 Task: Create new folder Folder0010
Action: Mouse moved to (546, 44)
Screenshot: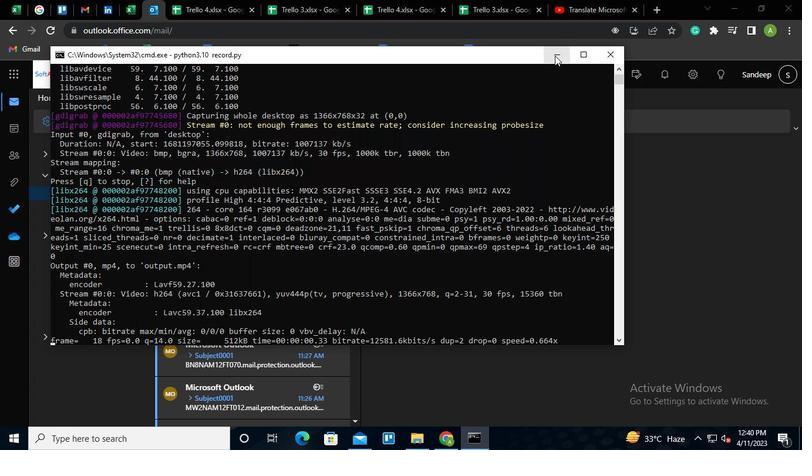 
Action: Mouse pressed left at (546, 44)
Screenshot: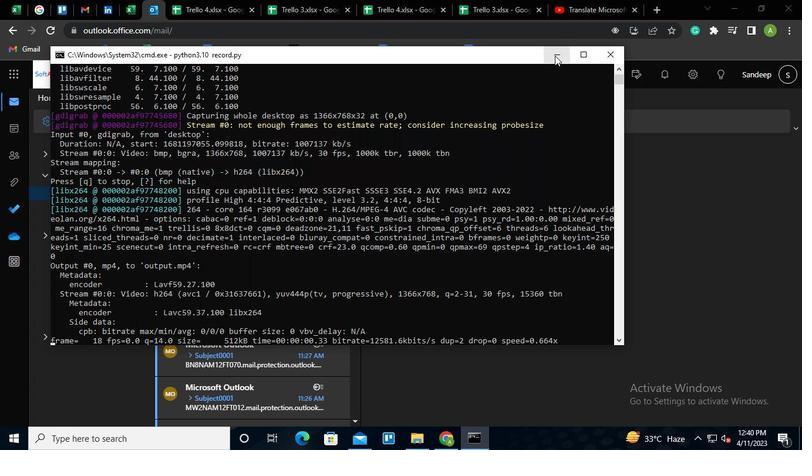
Action: Mouse moved to (83, 324)
Screenshot: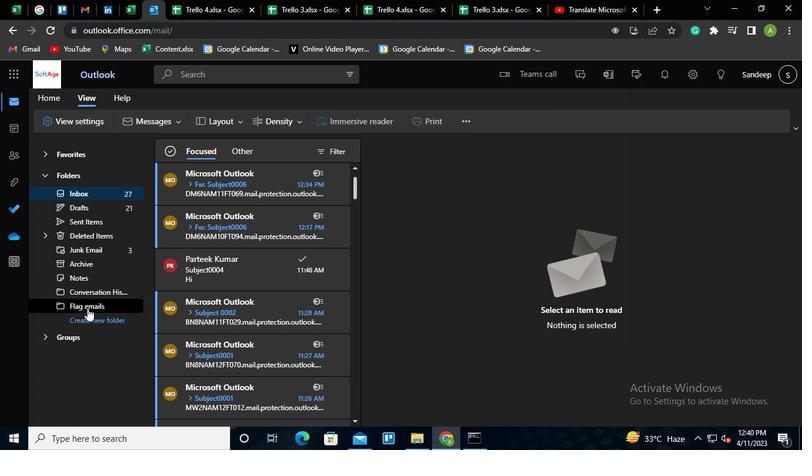 
Action: Mouse pressed left at (83, 324)
Screenshot: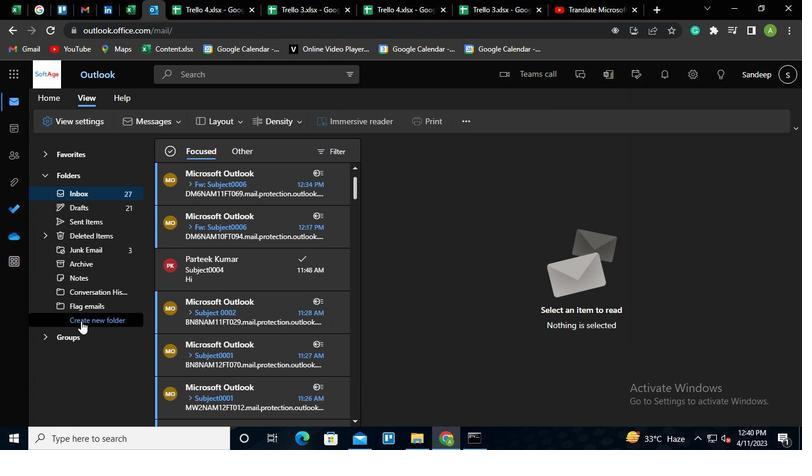 
Action: Keyboard Key.shift
Screenshot: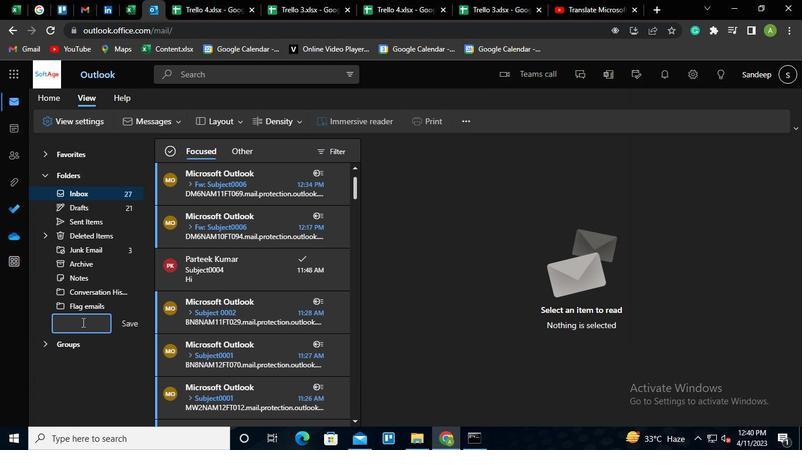 
Action: Keyboard F
Screenshot: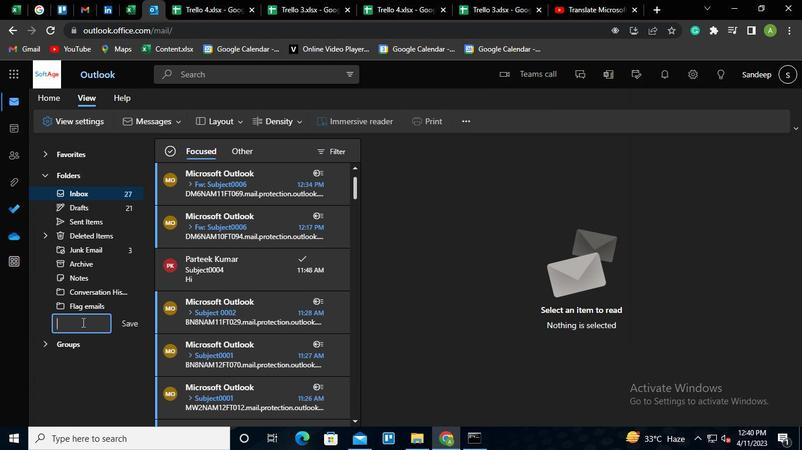 
Action: Keyboard o
Screenshot: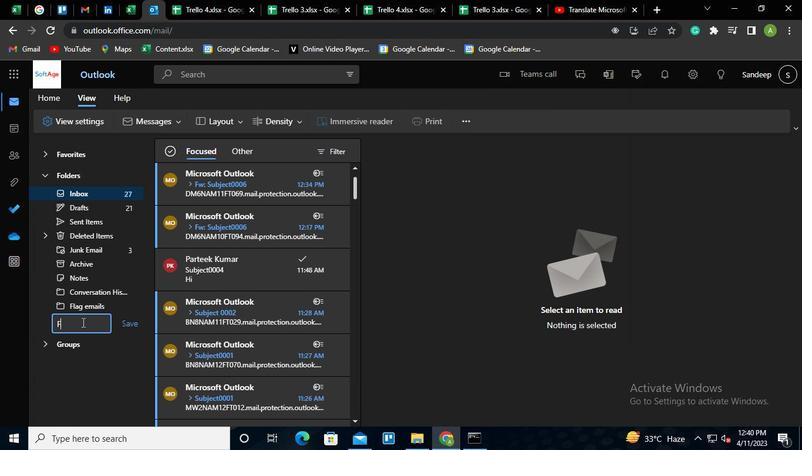 
Action: Keyboard l
Screenshot: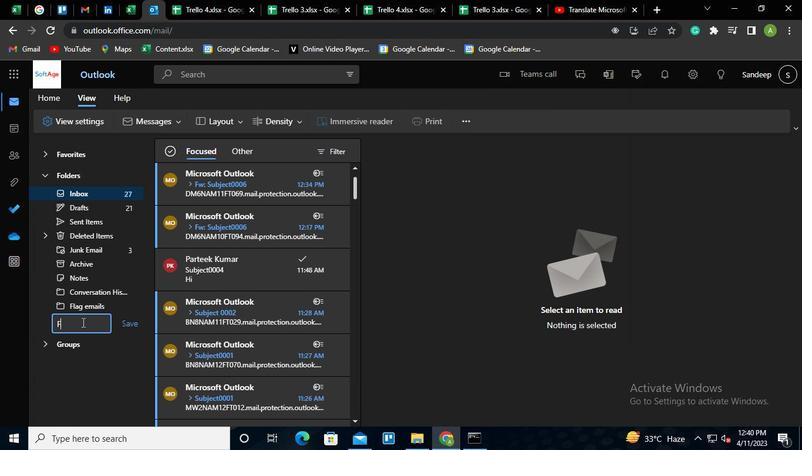 
Action: Keyboard d
Screenshot: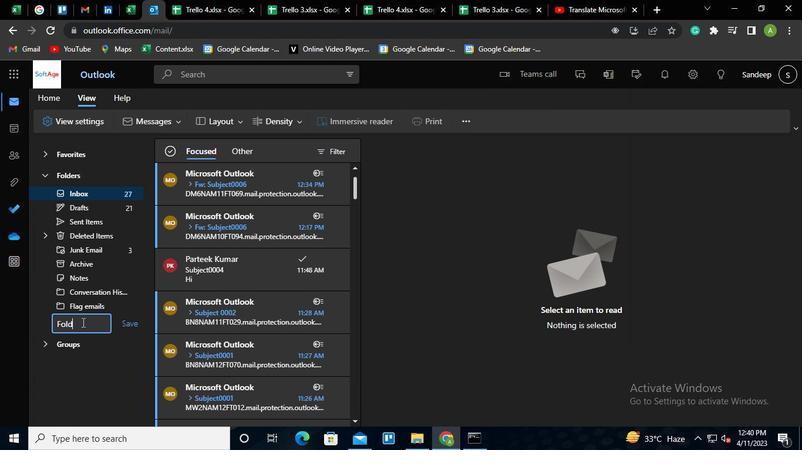 
Action: Keyboard e
Screenshot: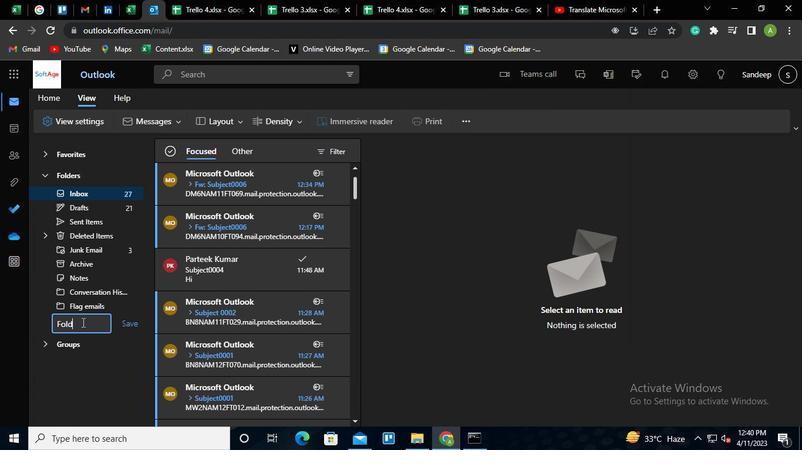 
Action: Keyboard r
Screenshot: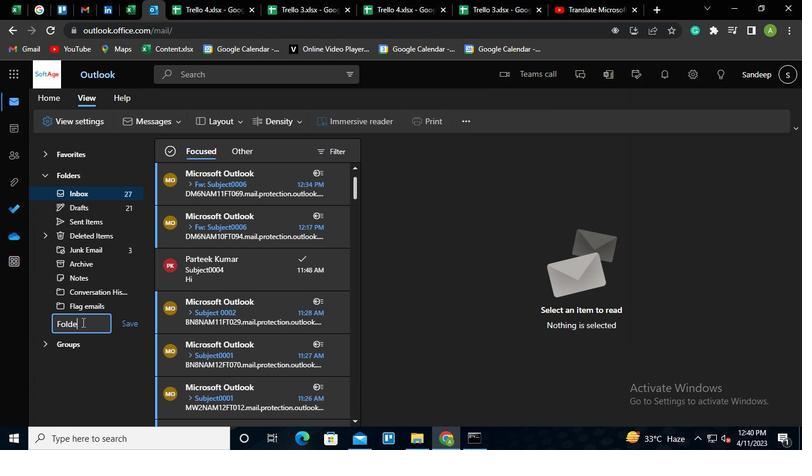 
Action: Keyboard <96>
Screenshot: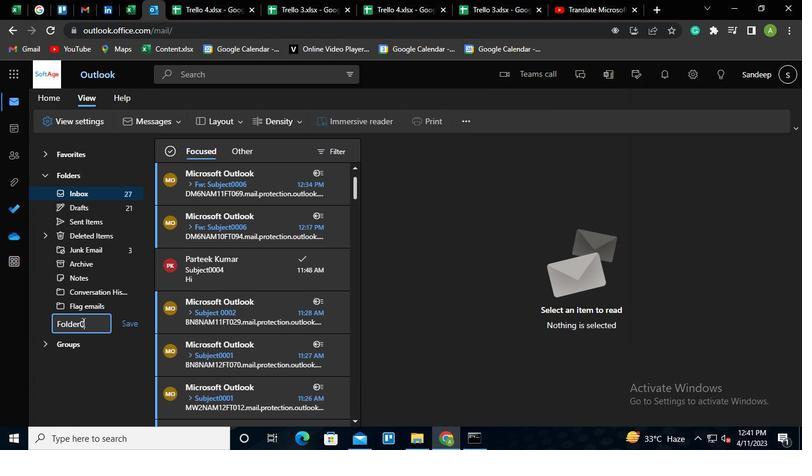 
Action: Keyboard <96>
Screenshot: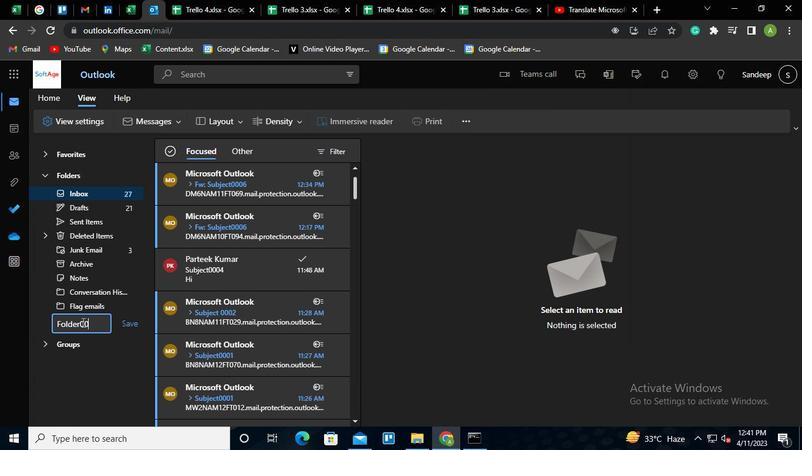 
Action: Keyboard <96>
Screenshot: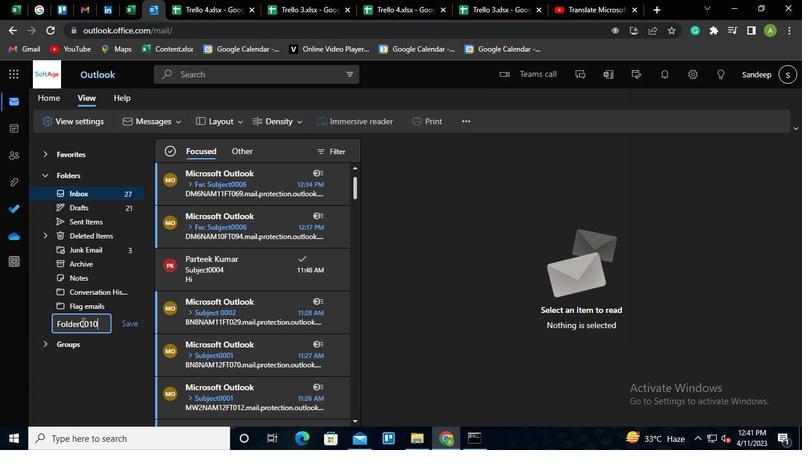 
Action: Keyboard <97>
Screenshot: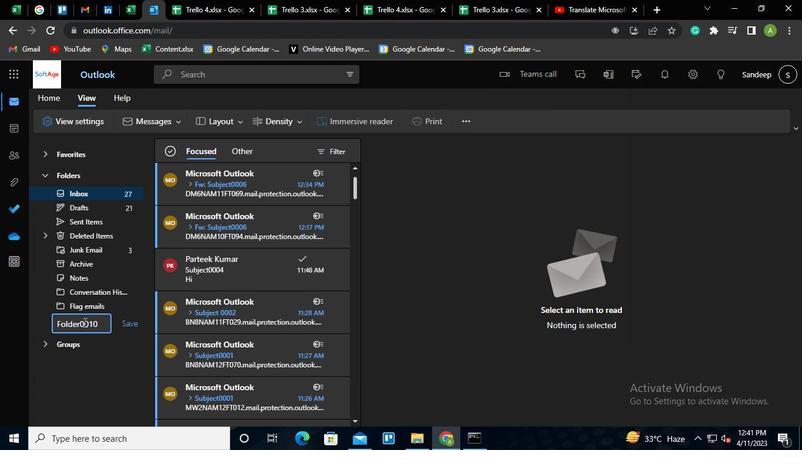 
Action: Mouse moved to (130, 323)
Screenshot: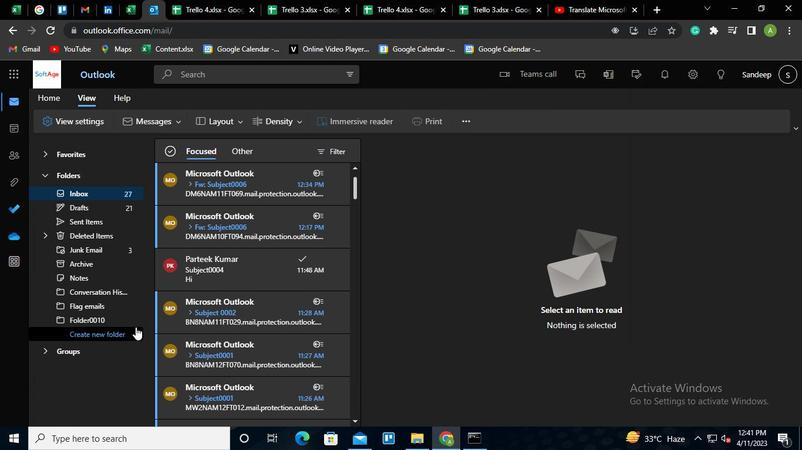 
Action: Mouse pressed left at (130, 323)
Screenshot: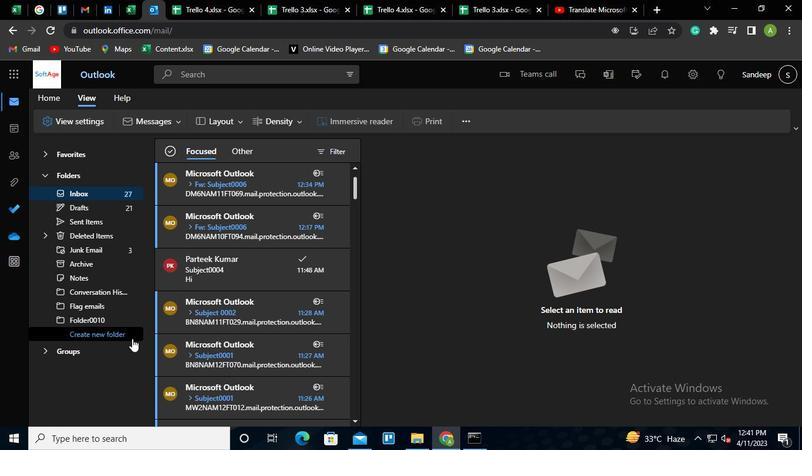 
Action: Mouse moved to (476, 439)
Screenshot: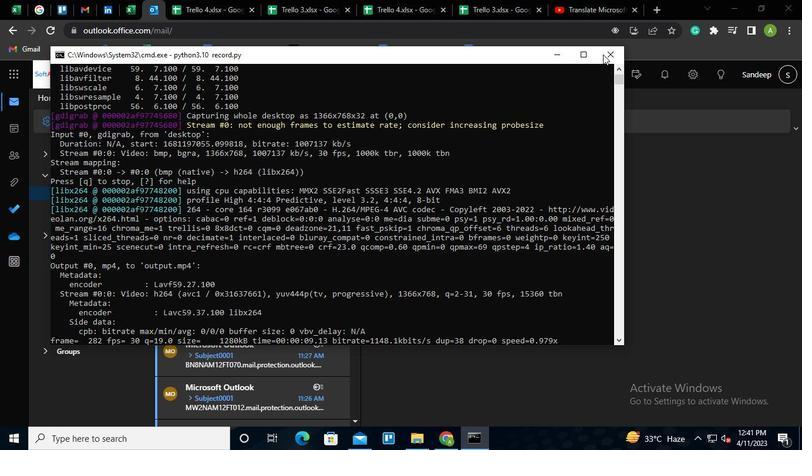 
Action: Mouse pressed left at (476, 439)
Screenshot: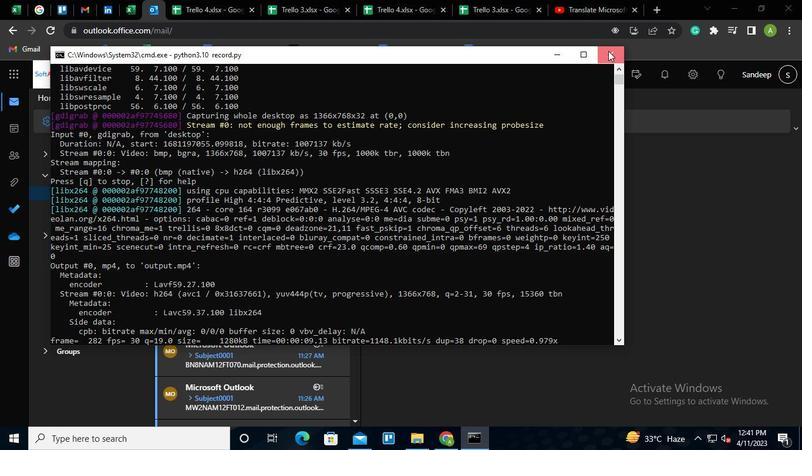 
Action: Mouse moved to (600, 43)
Screenshot: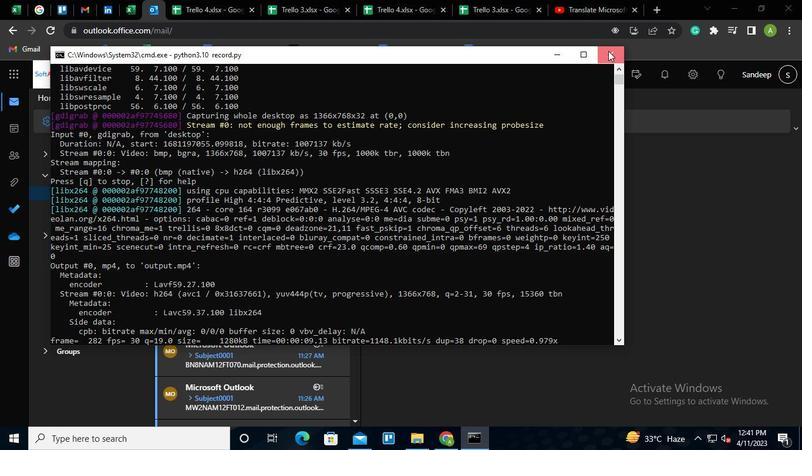 
Action: Mouse pressed left at (600, 43)
Screenshot: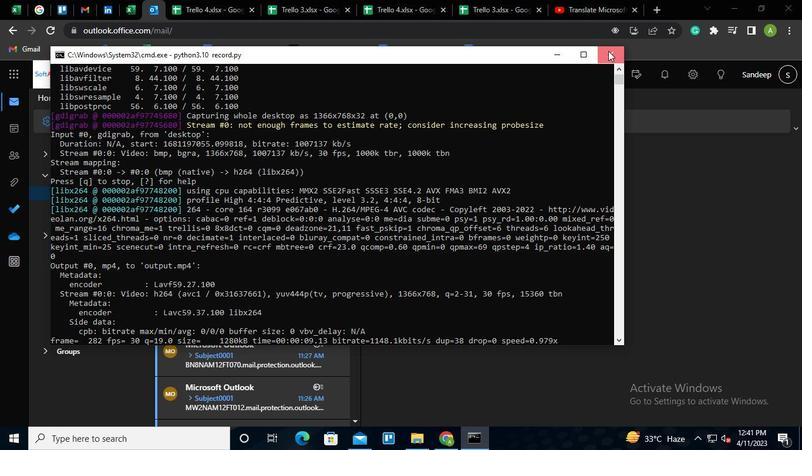 
Action: Mouse moved to (555, 56)
Screenshot: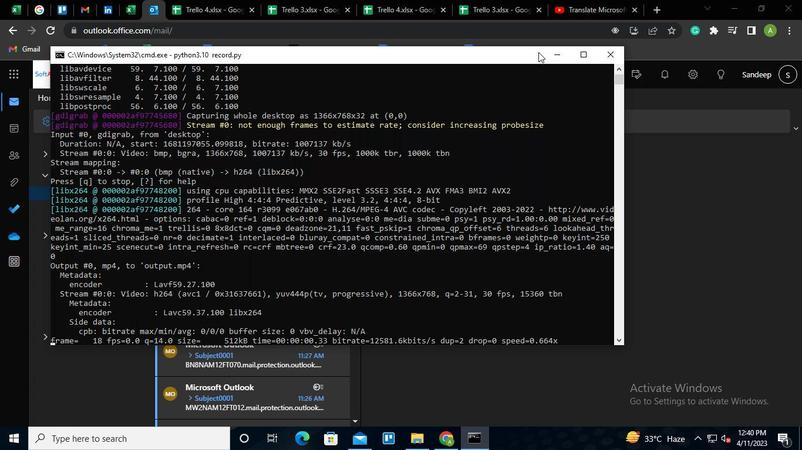 
Action: Mouse pressed left at (555, 56)
Screenshot: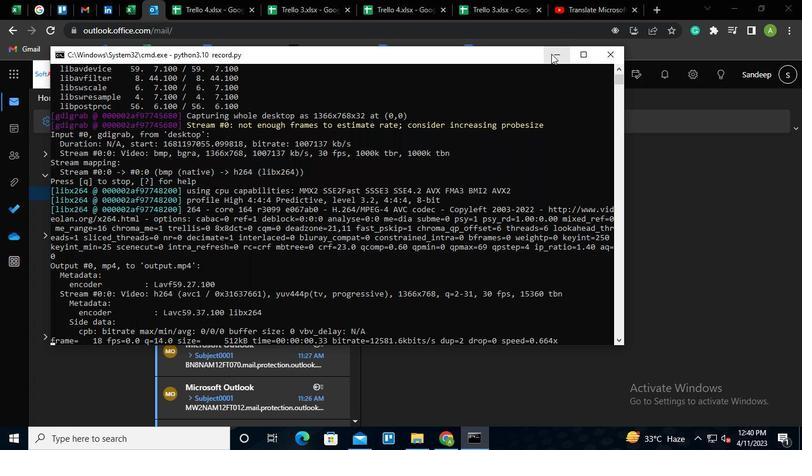 
Action: Mouse moved to (81, 324)
Screenshot: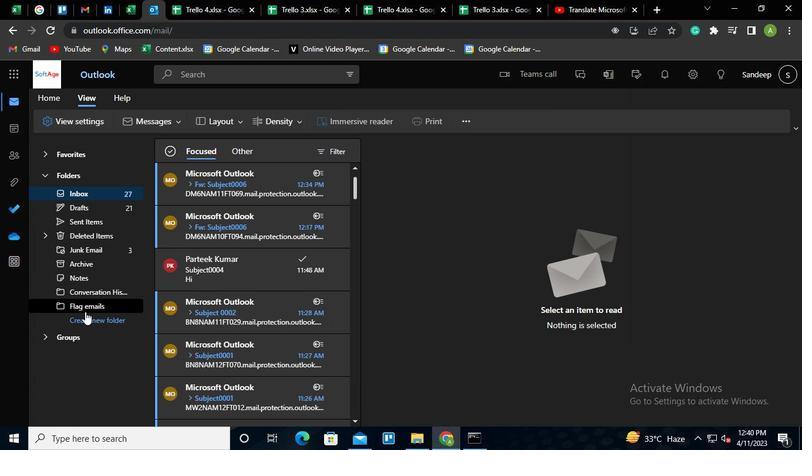 
Action: Mouse pressed left at (81, 324)
Screenshot: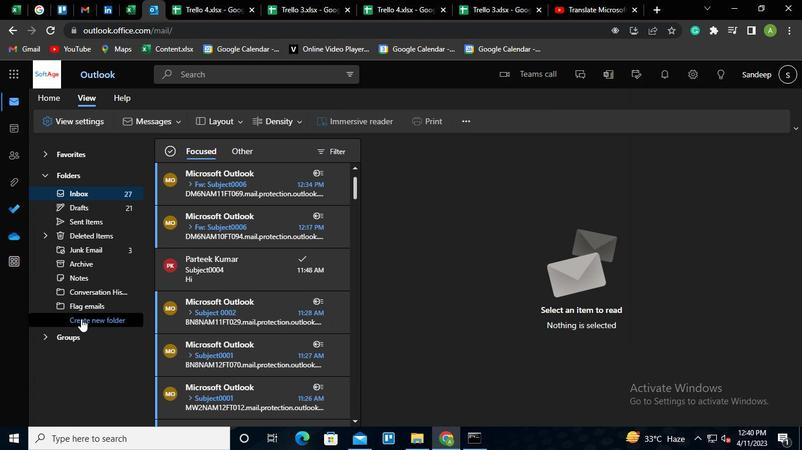 
Action: Mouse moved to (82, 323)
Screenshot: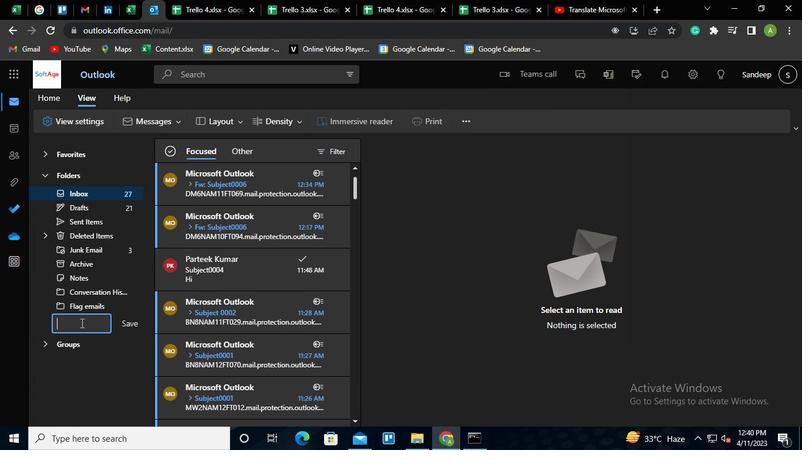
Action: Keyboard Key.ctrl_l
Screenshot: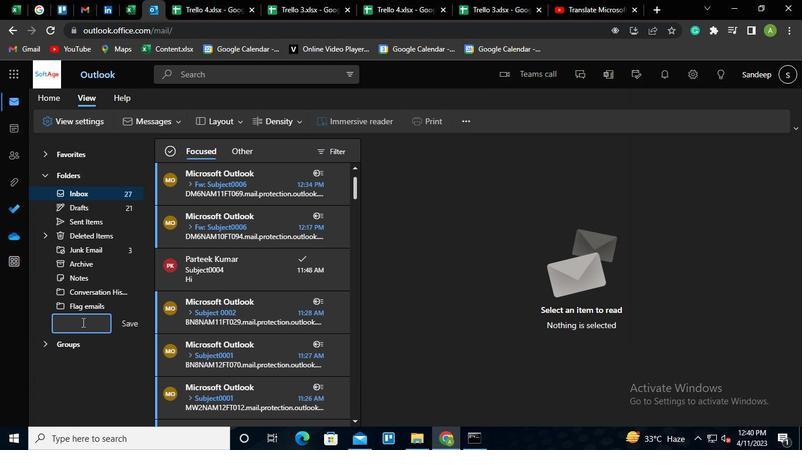 
Action: Keyboard Key.shift
Screenshot: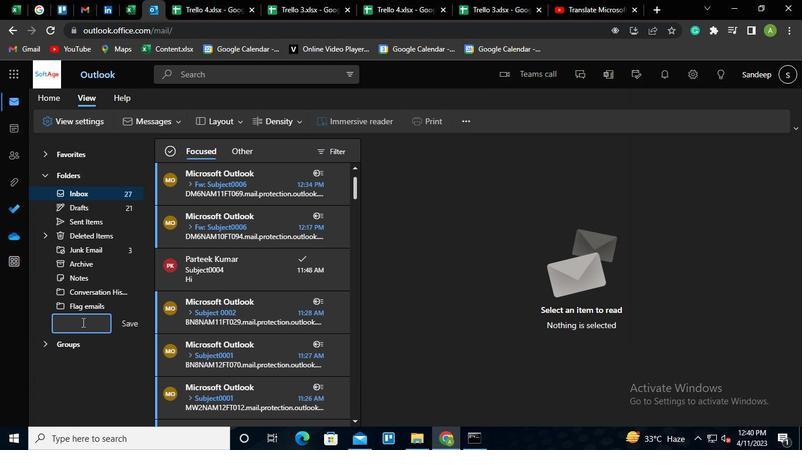
Action: Keyboard F
Screenshot: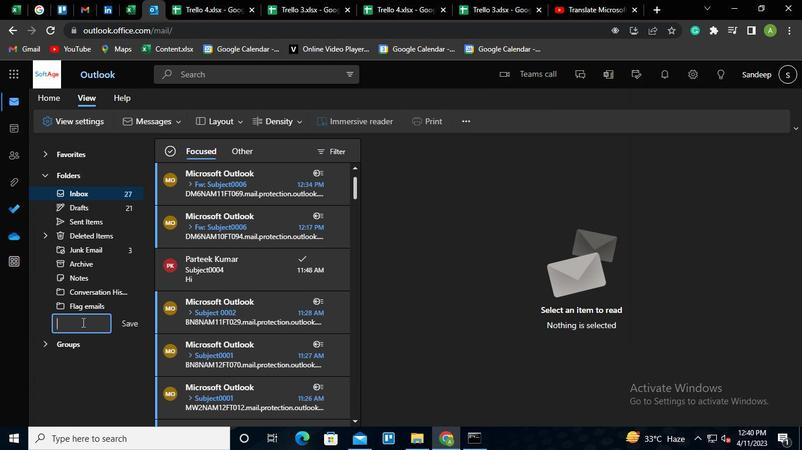 
Action: Keyboard o
Screenshot: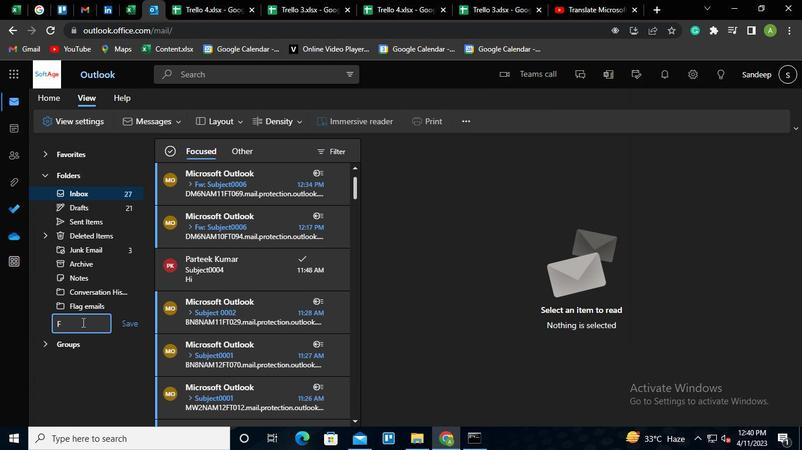 
Action: Keyboard l
Screenshot: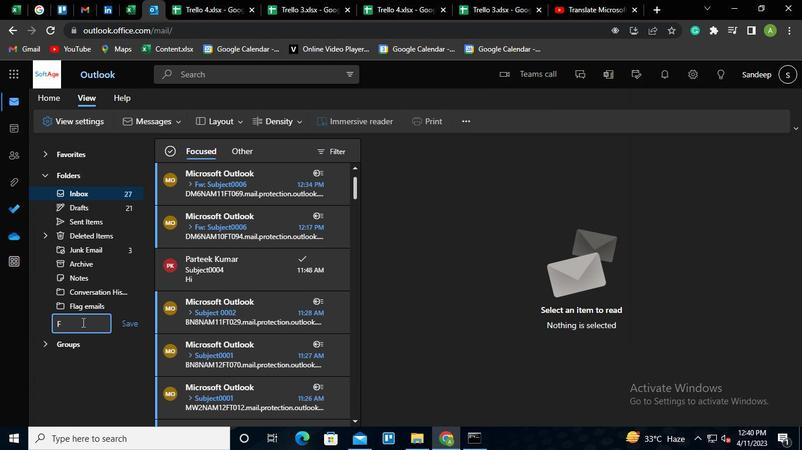 
Action: Keyboard d
Screenshot: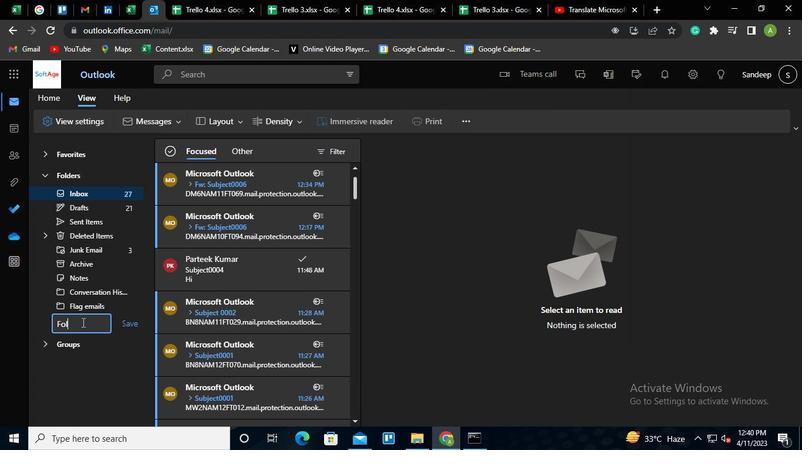 
Action: Keyboard e
Screenshot: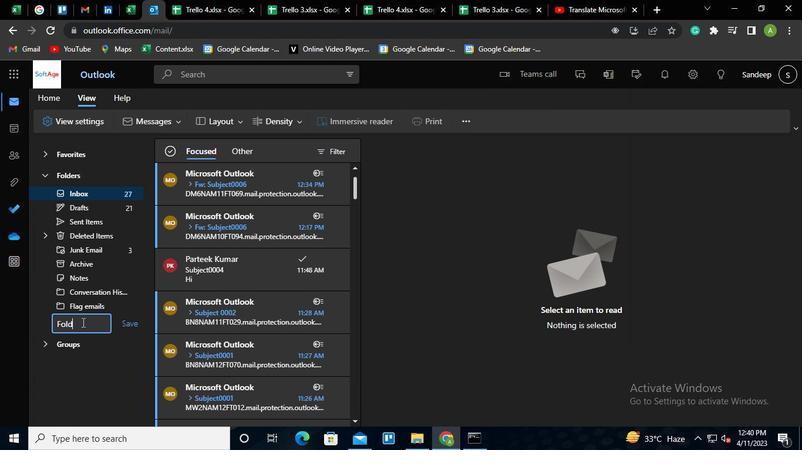 
Action: Keyboard r
Screenshot: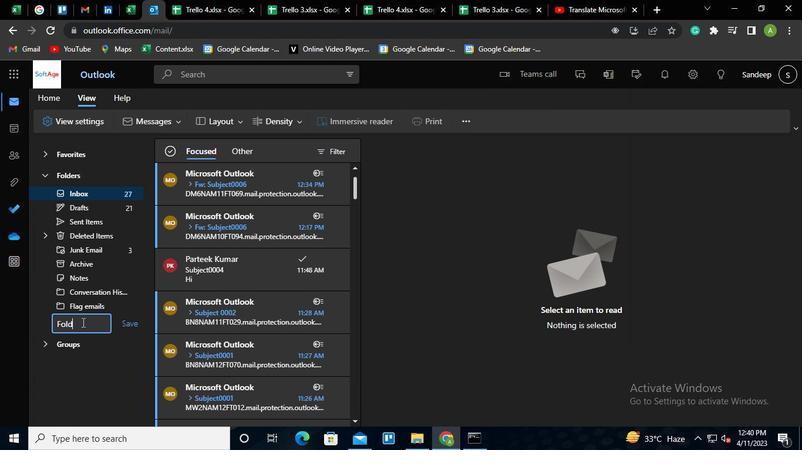 
Action: Keyboard <96>
Screenshot: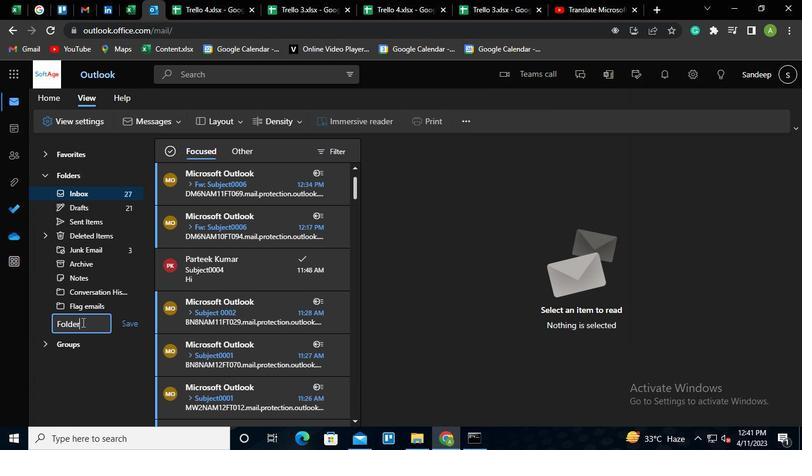 
Action: Keyboard <96>
Screenshot: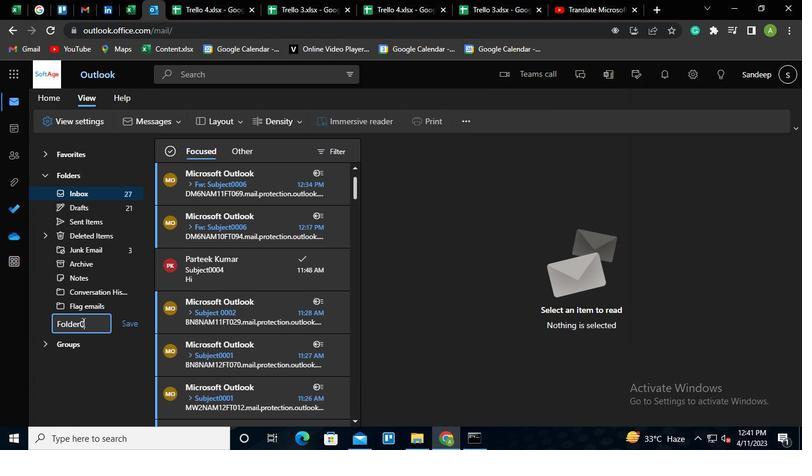 
Action: Keyboard <97>
Screenshot: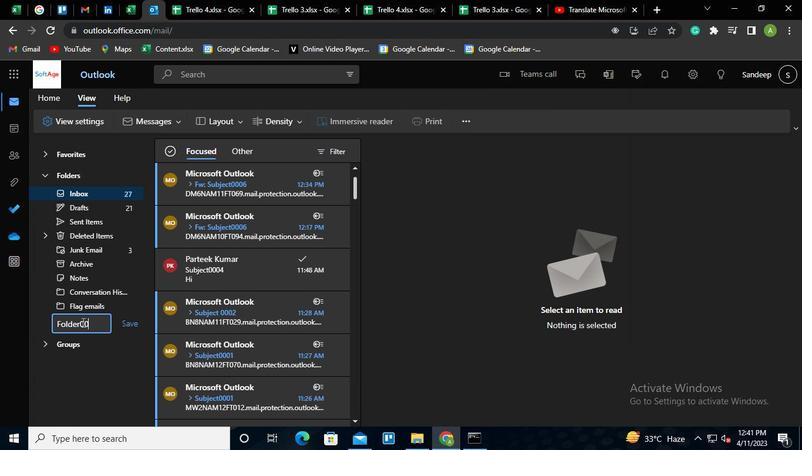 
Action: Keyboard <96>
Screenshot: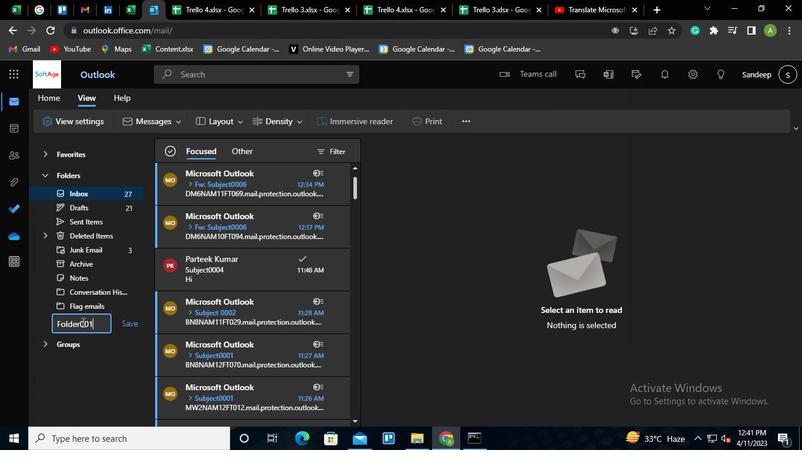 
Action: Mouse moved to (142, 331)
Screenshot: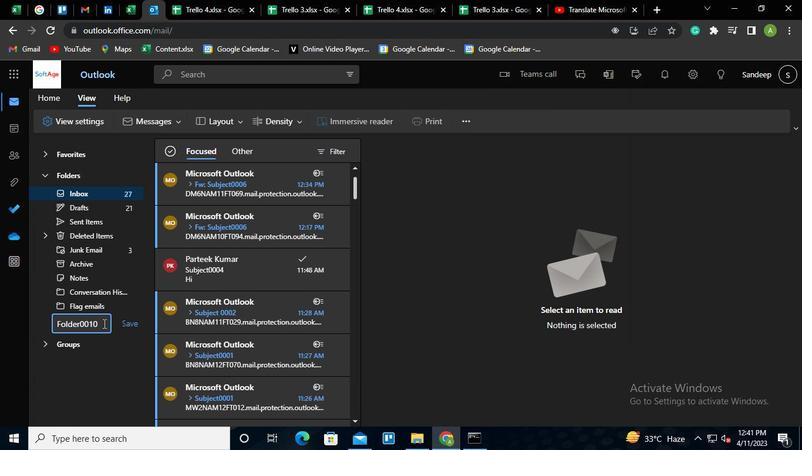 
Action: Mouse pressed left at (142, 331)
Screenshot: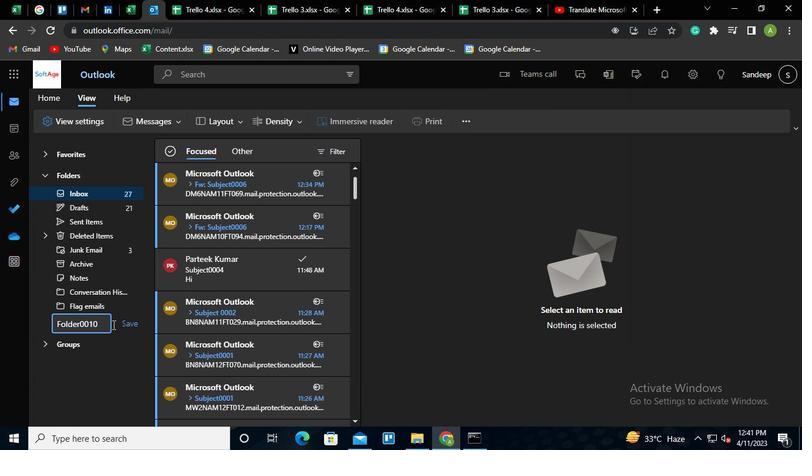
Action: Mouse moved to (476, 442)
Screenshot: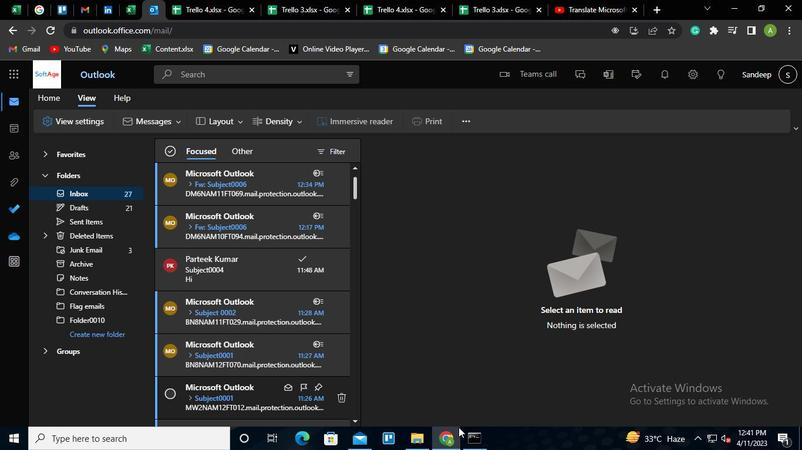 
Action: Mouse pressed left at (476, 442)
Screenshot: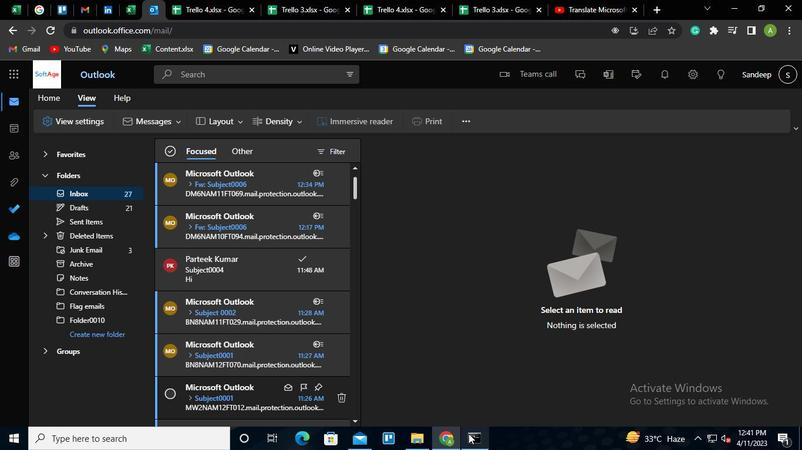 
Action: Mouse moved to (608, 51)
Screenshot: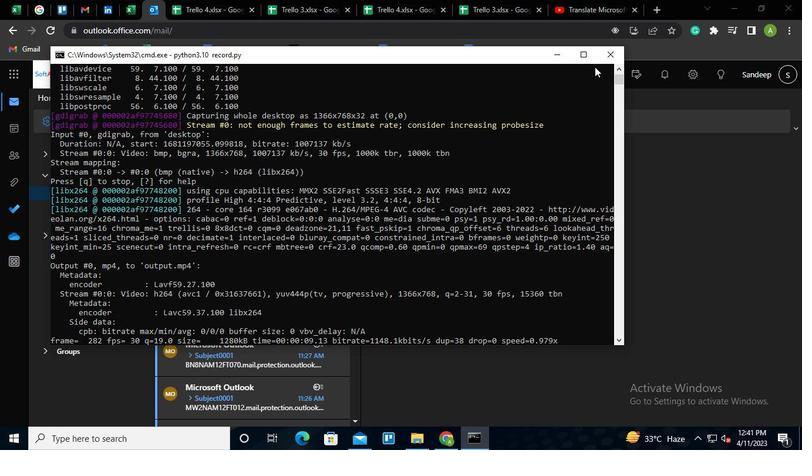 
Action: Mouse pressed left at (608, 51)
Screenshot: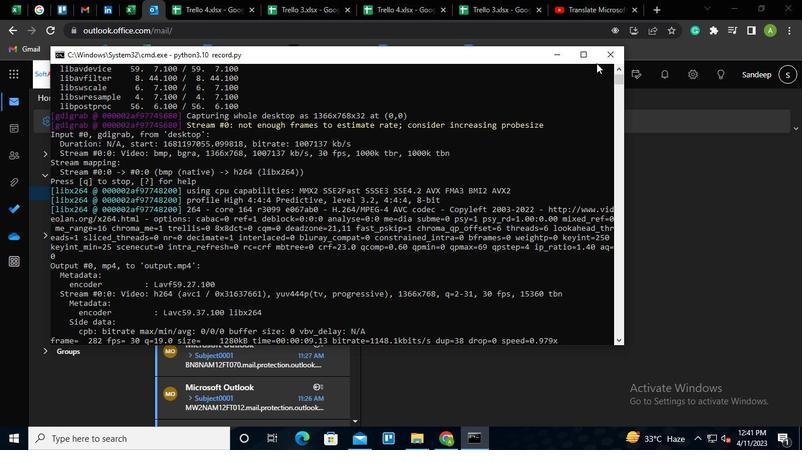 
Action: Mouse moved to (609, 51)
Screenshot: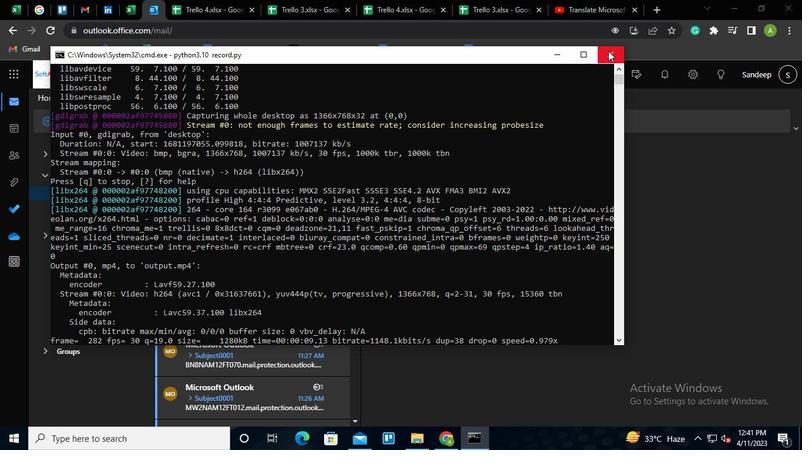 
